 Task: Create a new spreadsheet using the template "Work: Analytics dashboard by Sisence".
Action: Mouse moved to (41, 68)
Screenshot: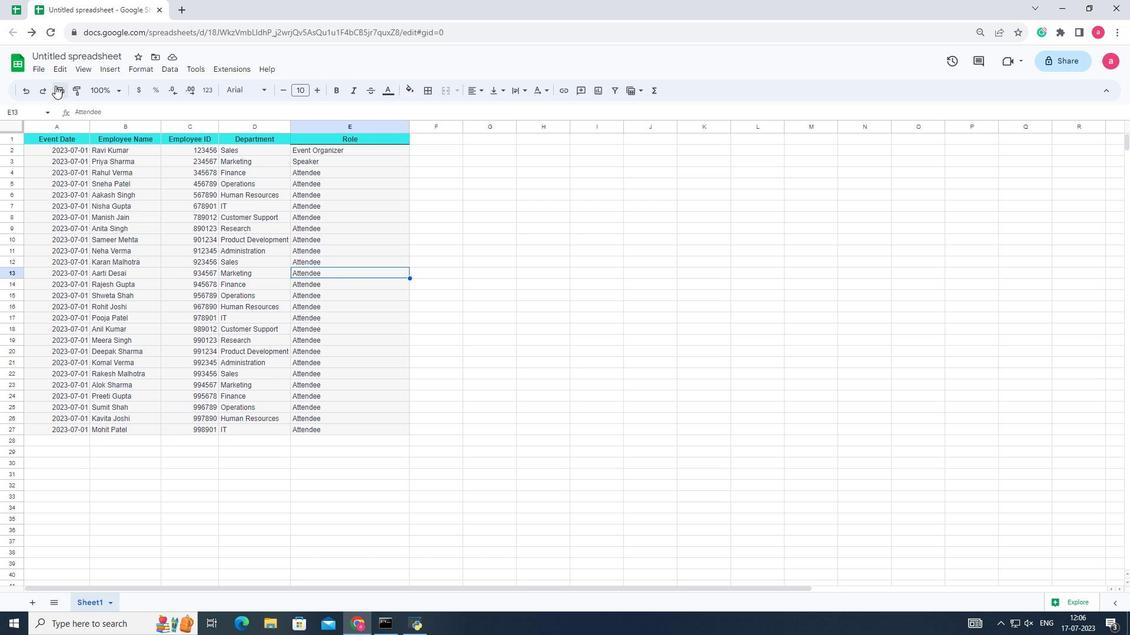 
Action: Mouse pressed left at (41, 68)
Screenshot: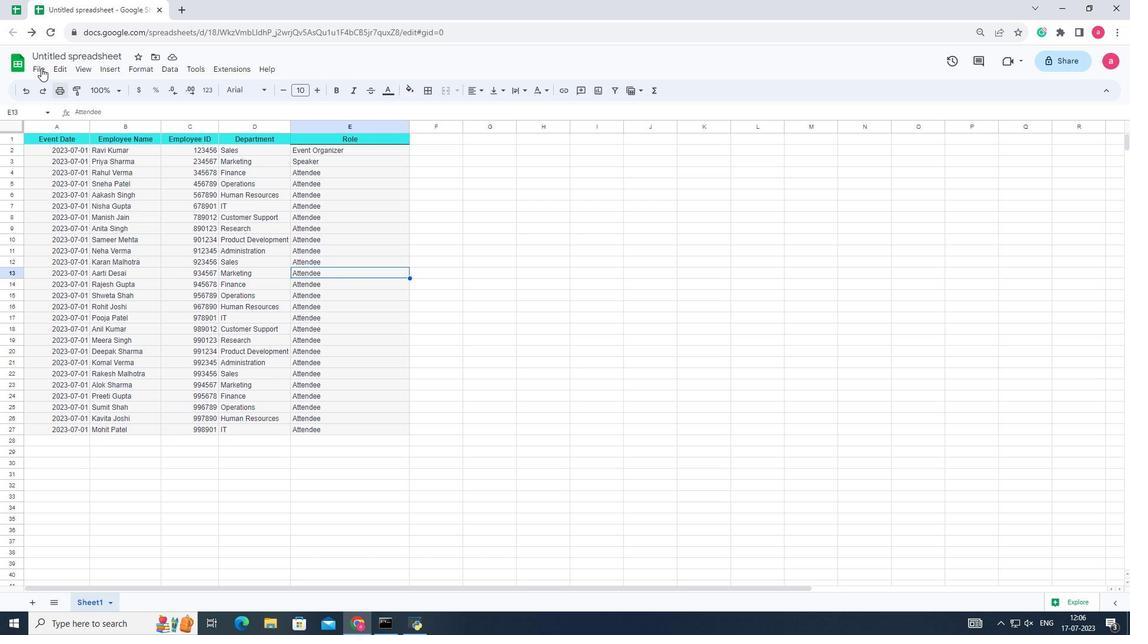 
Action: Mouse moved to (231, 108)
Screenshot: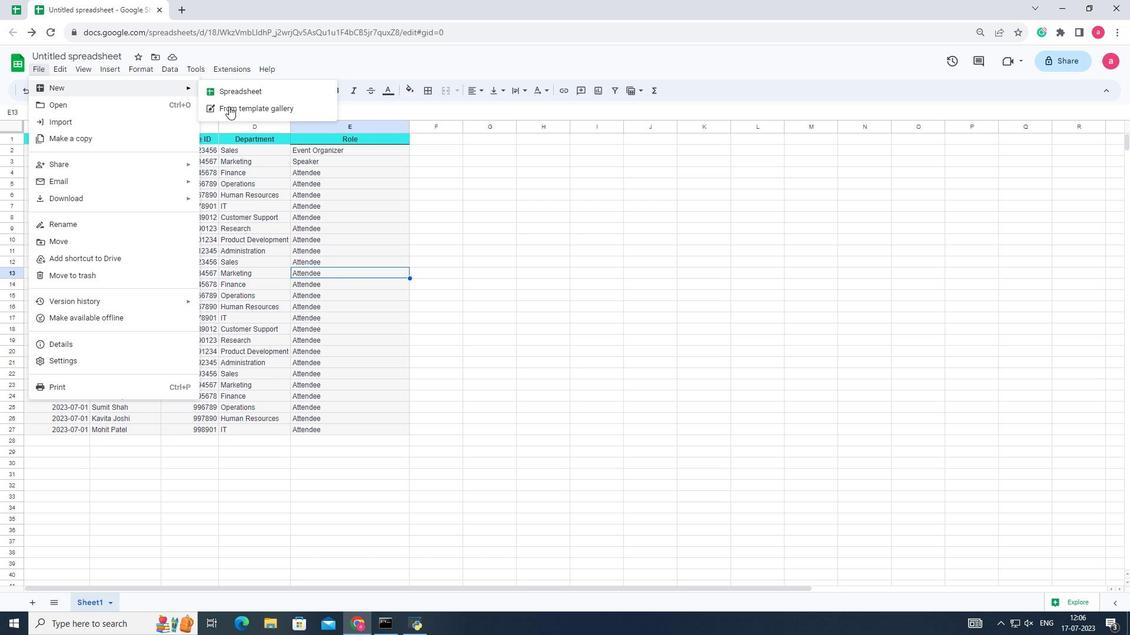 
Action: Mouse pressed left at (231, 108)
Screenshot: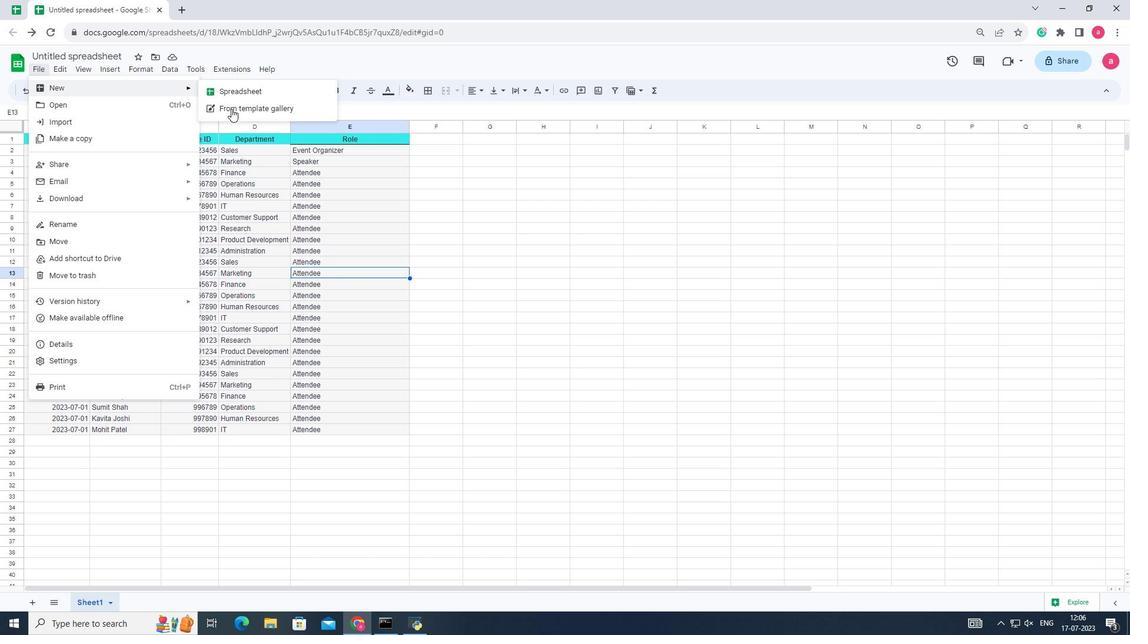
Action: Mouse moved to (397, 210)
Screenshot: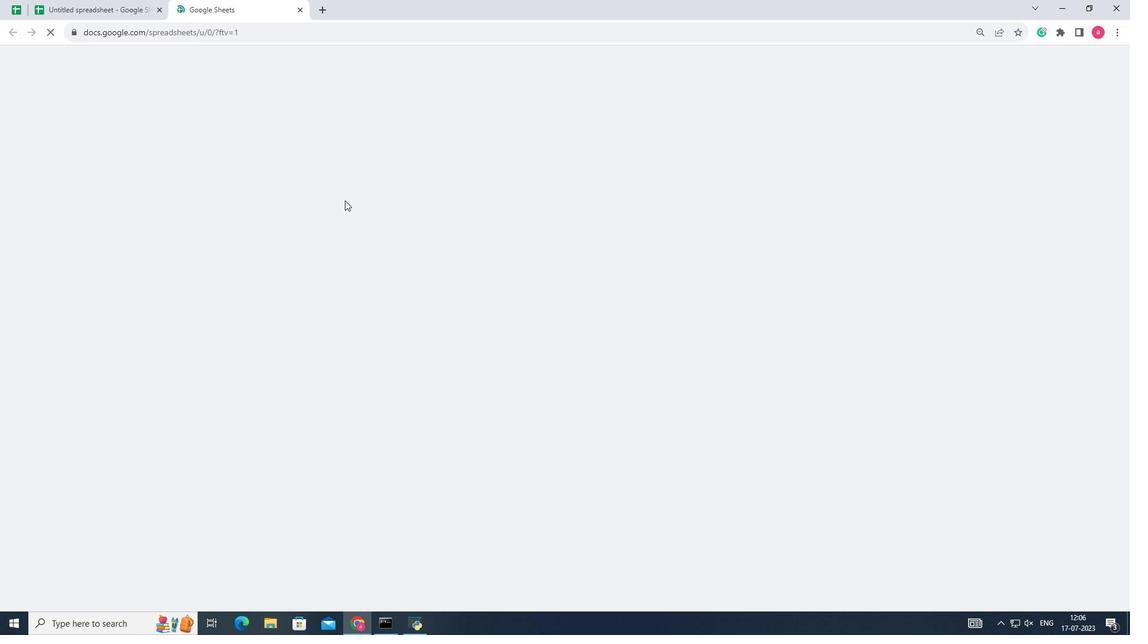 
Action: Mouse scrolled (397, 210) with delta (0, 0)
Screenshot: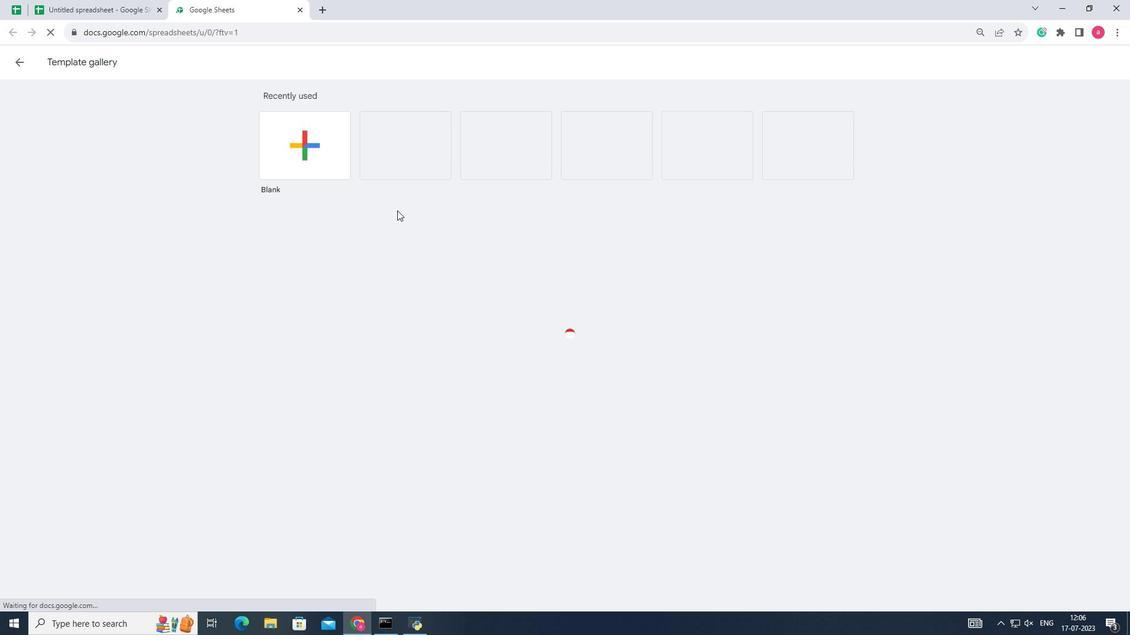 
Action: Mouse moved to (397, 211)
Screenshot: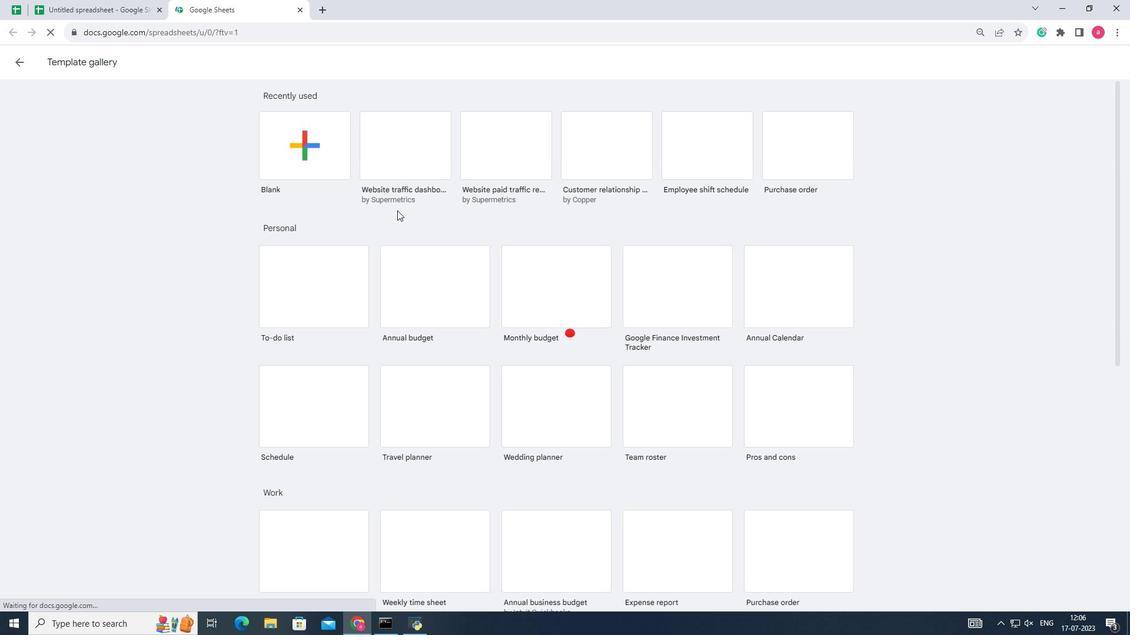 
Action: Mouse scrolled (397, 211) with delta (0, 0)
Screenshot: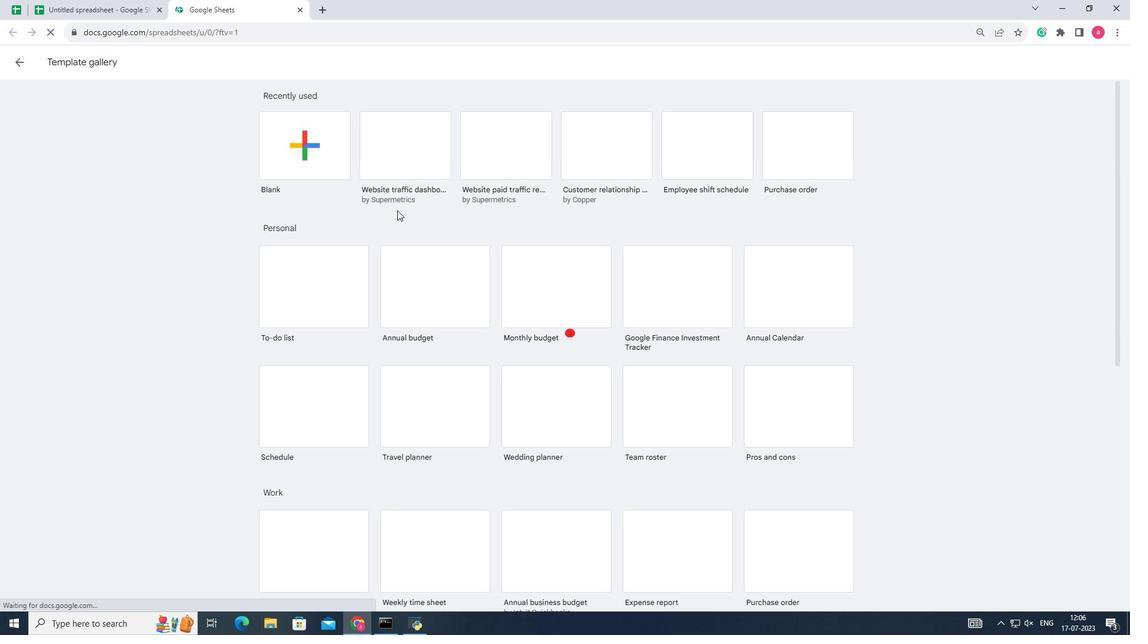 
Action: Mouse moved to (397, 212)
Screenshot: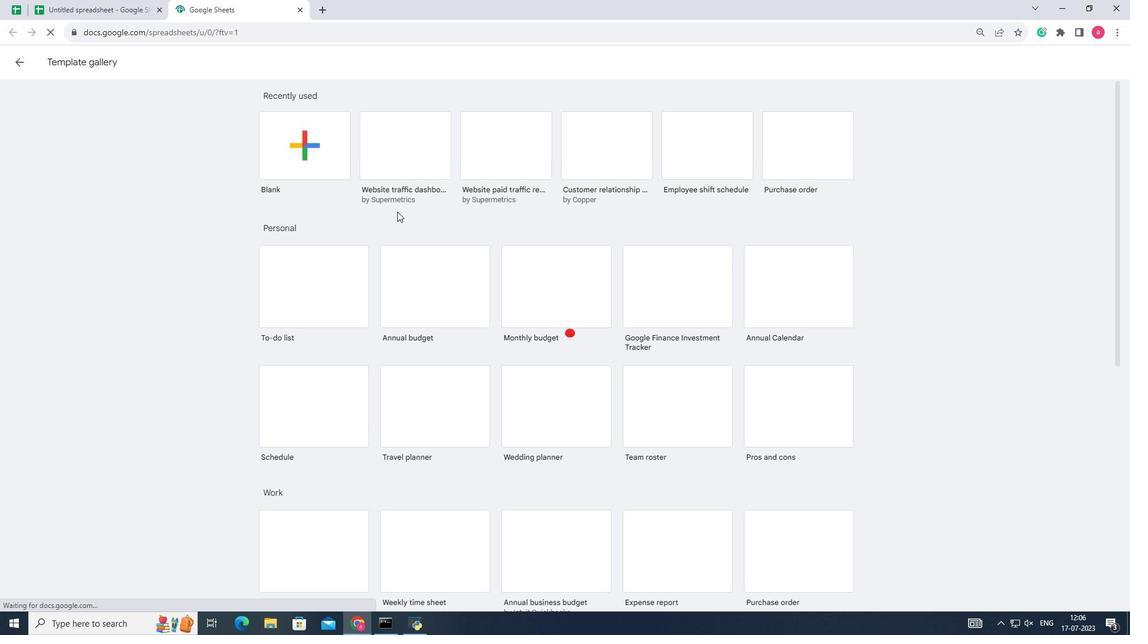 
Action: Mouse scrolled (397, 211) with delta (0, 0)
Screenshot: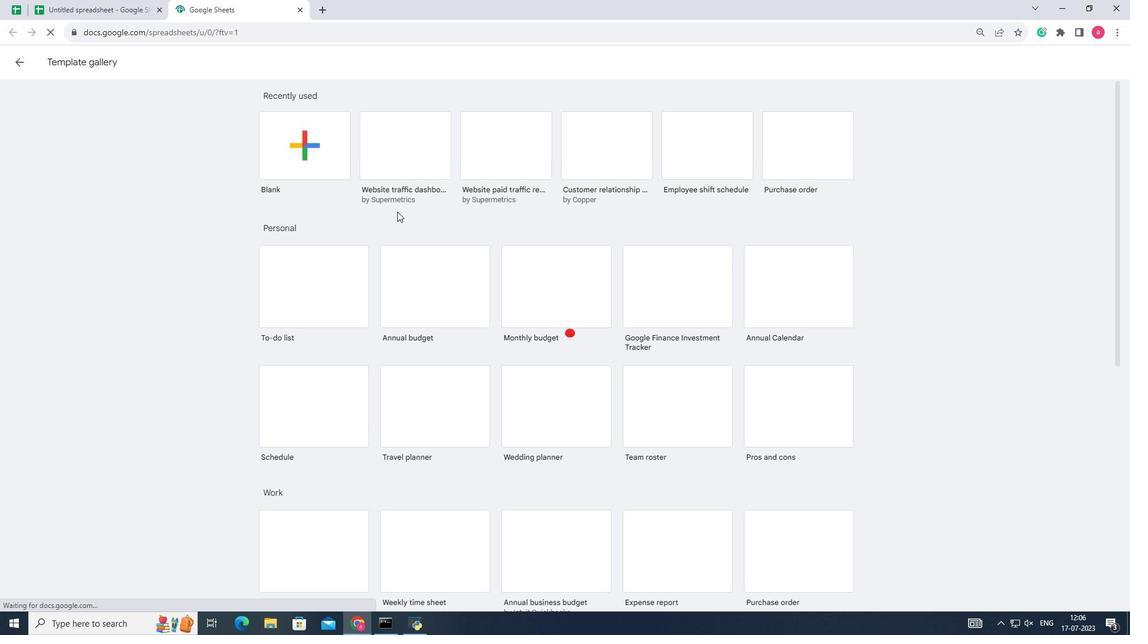 
Action: Mouse scrolled (397, 211) with delta (0, 0)
Screenshot: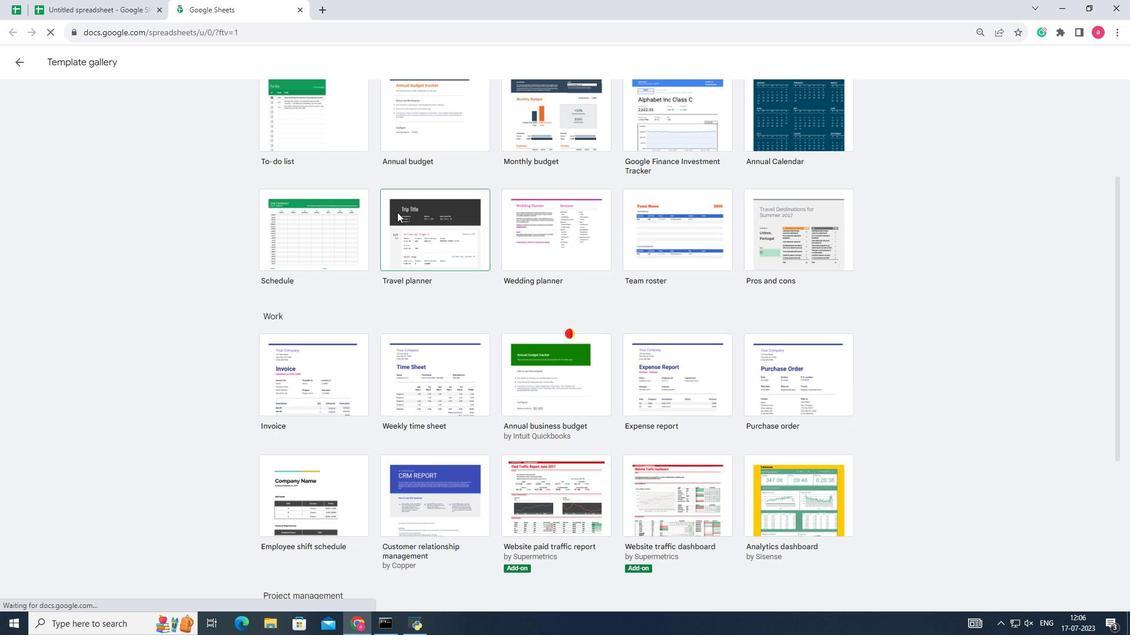
Action: Mouse scrolled (397, 211) with delta (0, 0)
Screenshot: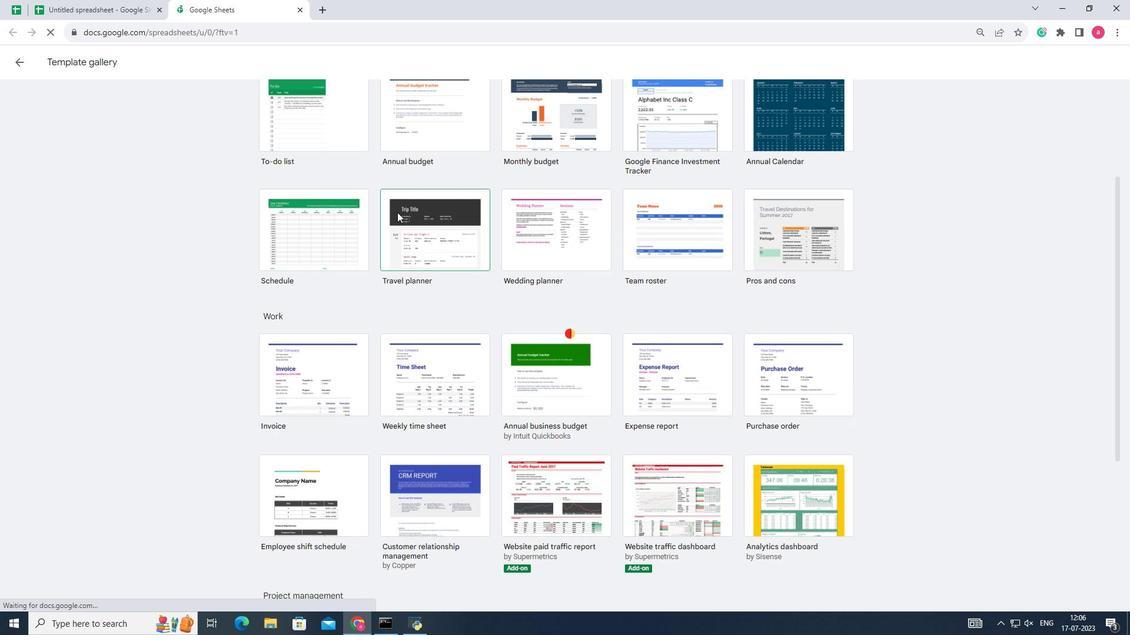 
Action: Mouse scrolled (397, 211) with delta (0, 0)
Screenshot: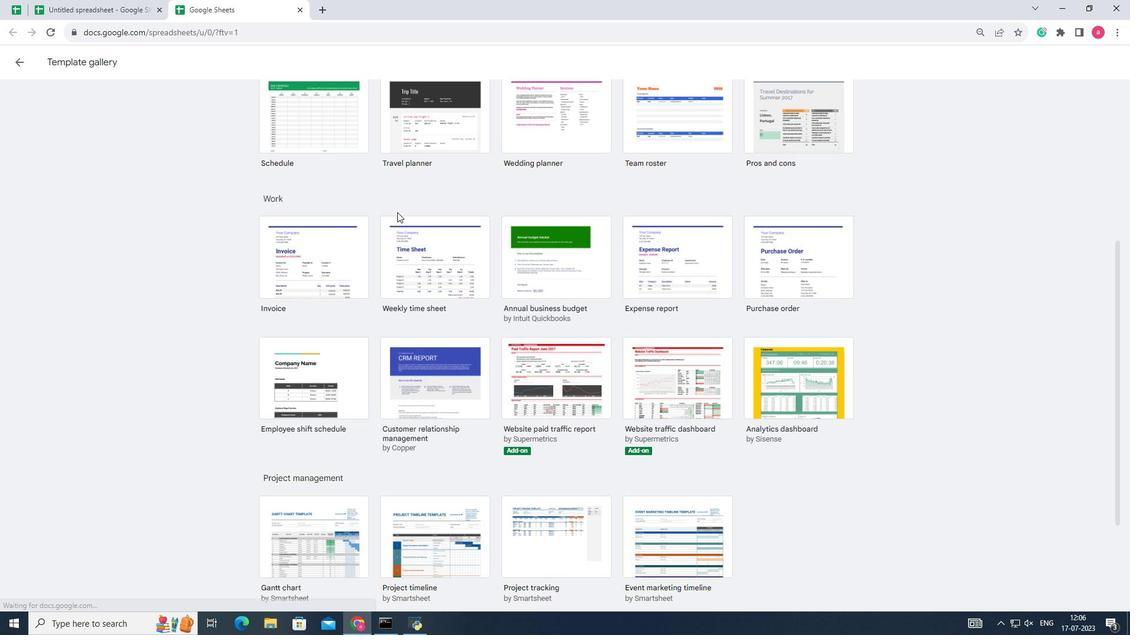 
Action: Mouse scrolled (397, 211) with delta (0, 0)
Screenshot: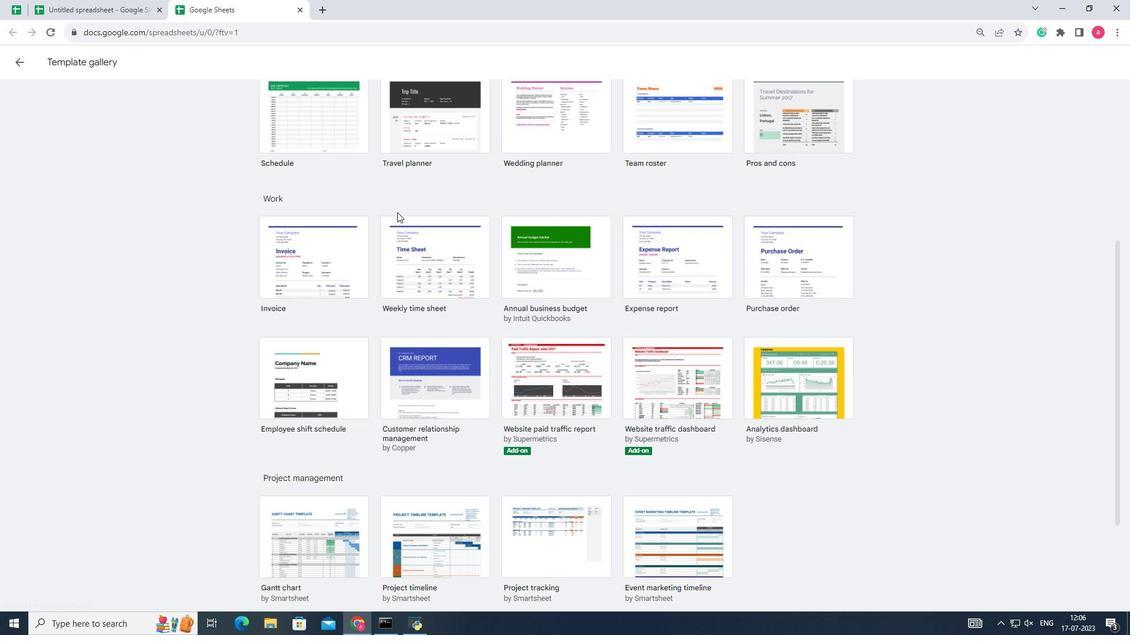 
Action: Mouse scrolled (397, 211) with delta (0, 0)
Screenshot: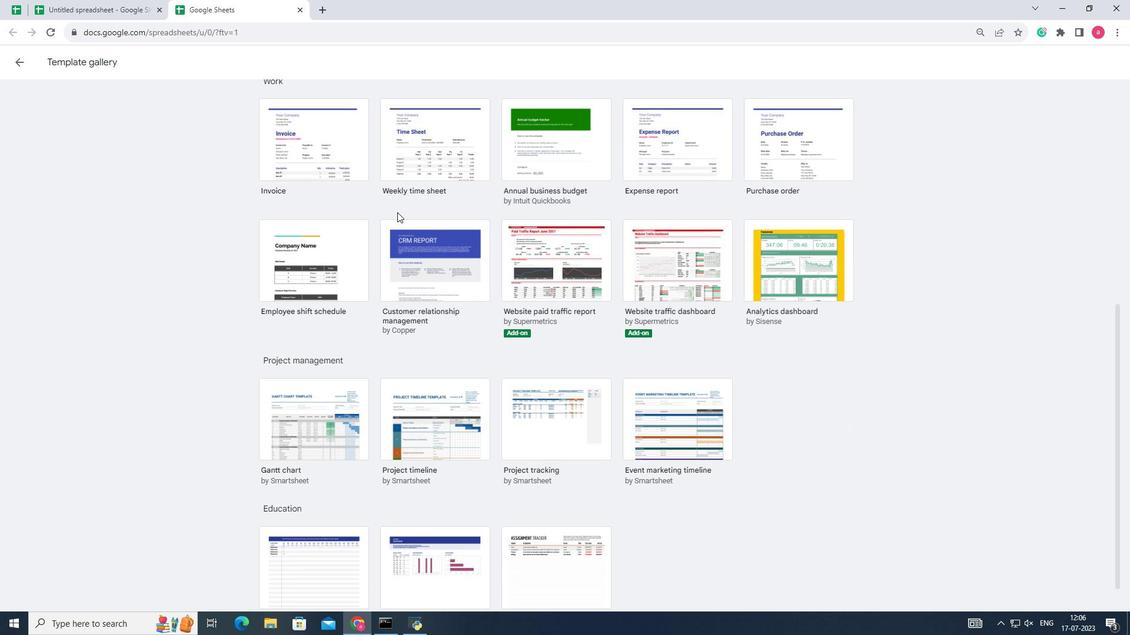 
Action: Mouse moved to (788, 264)
Screenshot: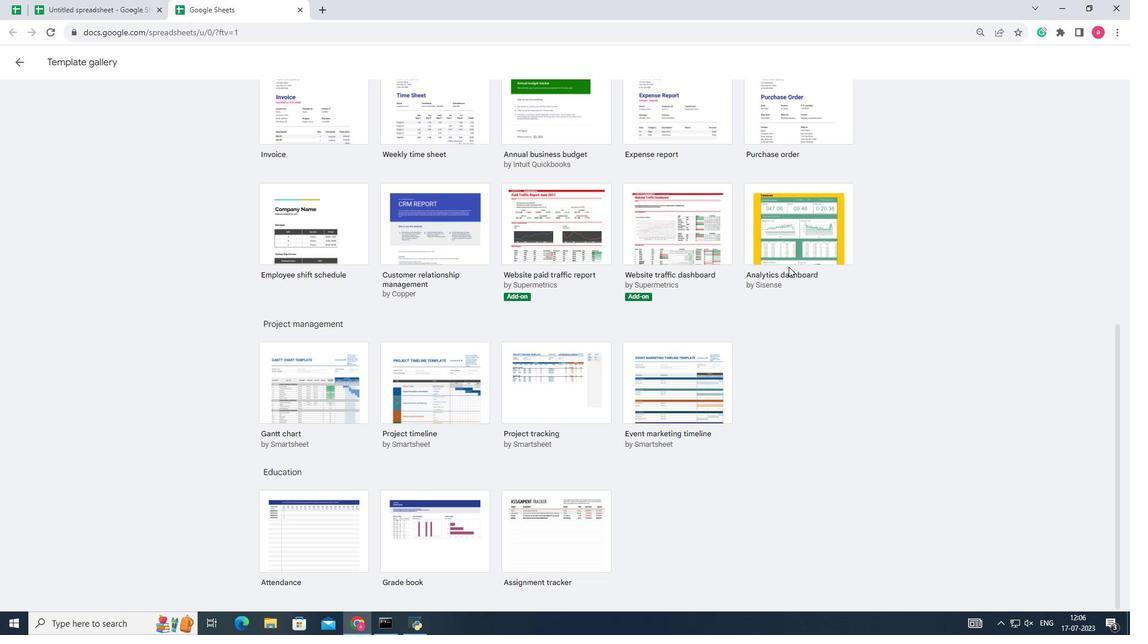 
Action: Mouse pressed left at (788, 264)
Screenshot: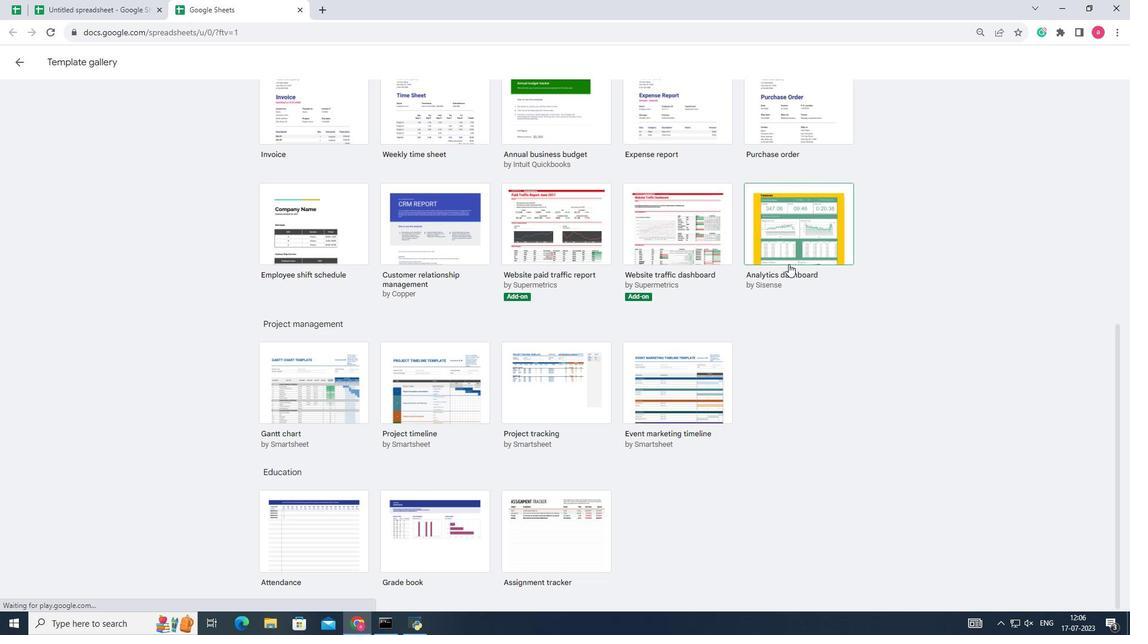 
Action: Mouse moved to (409, 230)
Screenshot: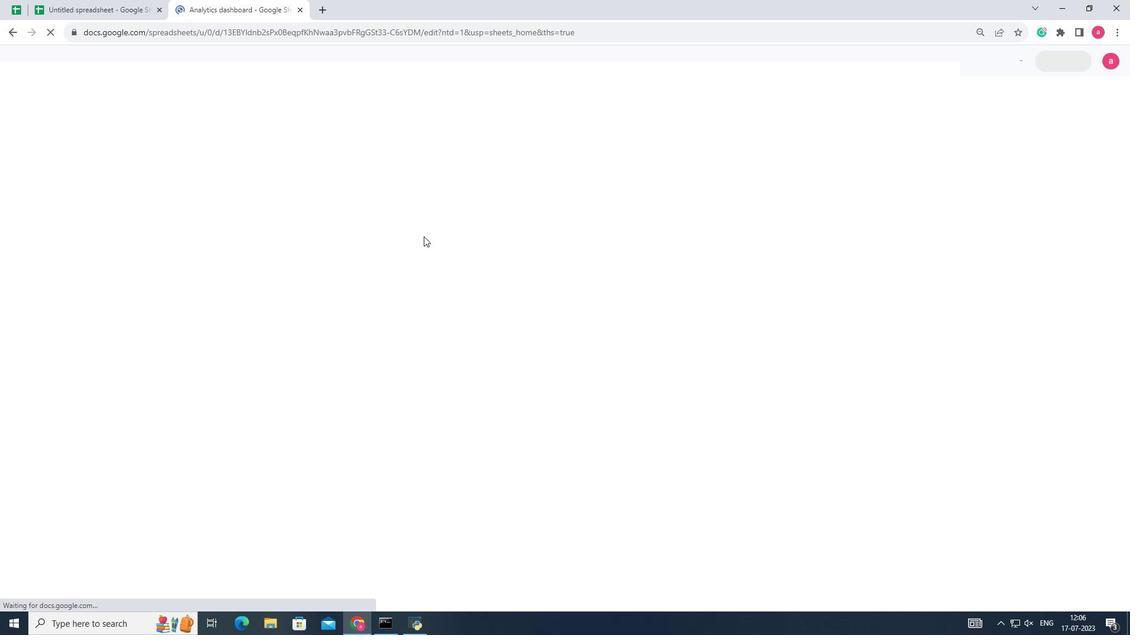 
